 Task: Create a rule from the Routing list, Task moved to a section -> Set Priority in the project BeyondPlan , set the section as To-Do and set the priority of the task as  High
Action: Mouse moved to (478, 370)
Screenshot: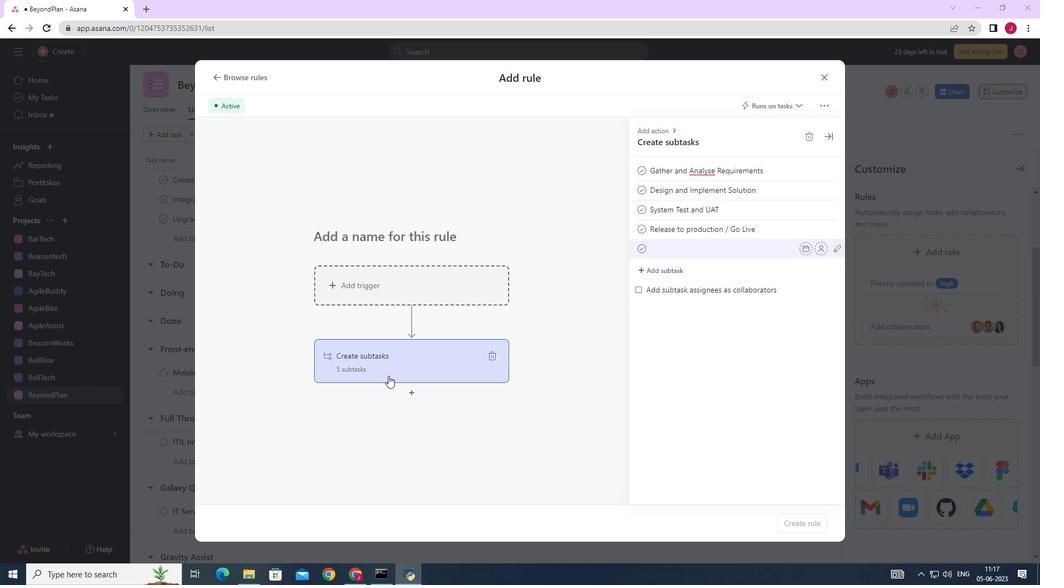 
Action: Mouse scrolled (478, 369) with delta (0, 0)
Screenshot: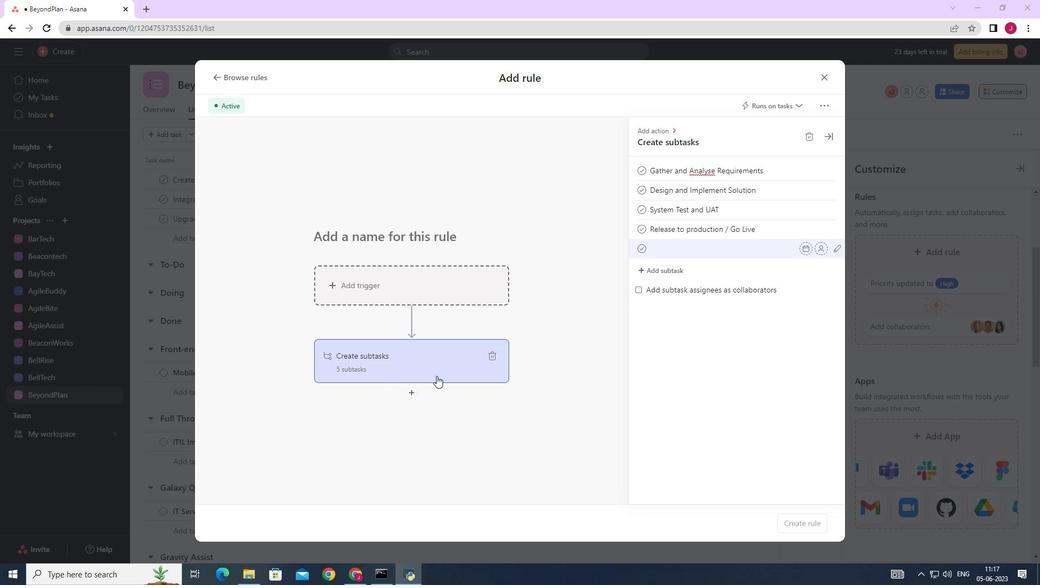 
Action: Mouse scrolled (478, 369) with delta (0, 0)
Screenshot: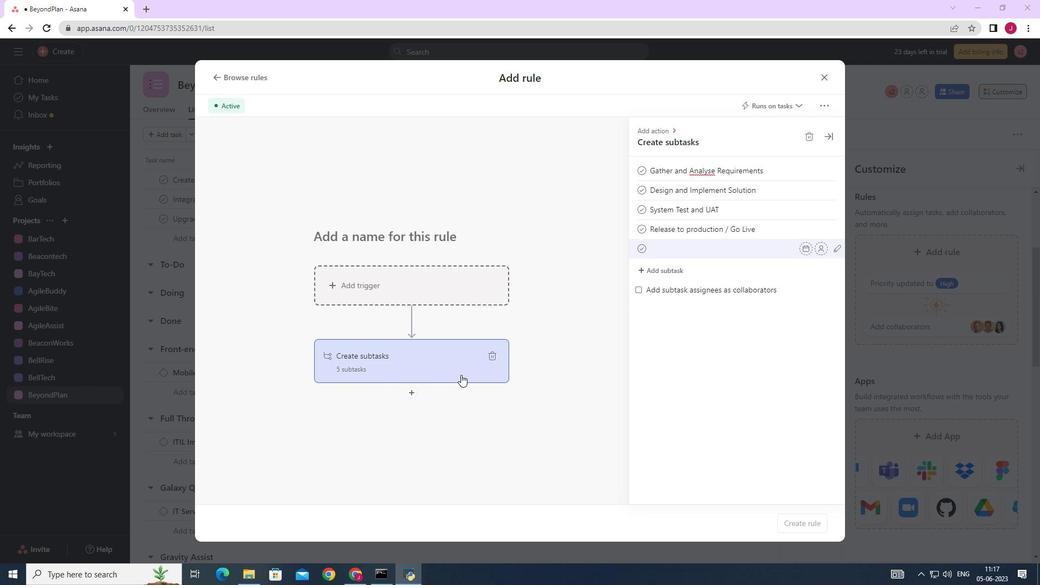 
Action: Mouse scrolled (478, 369) with delta (0, 0)
Screenshot: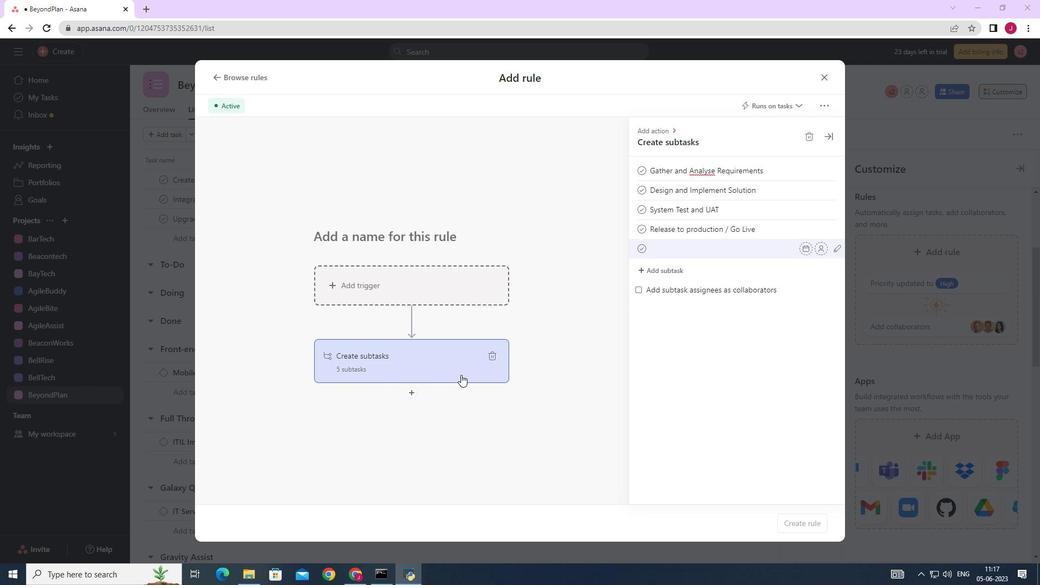 
Action: Mouse moved to (479, 370)
Screenshot: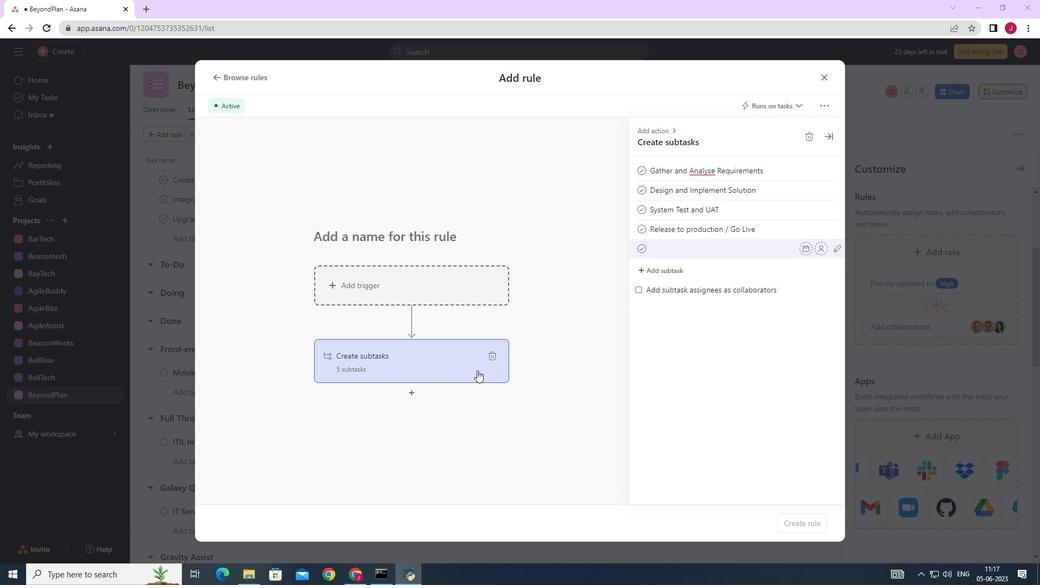 
Action: Mouse scrolled (479, 369) with delta (0, 0)
Screenshot: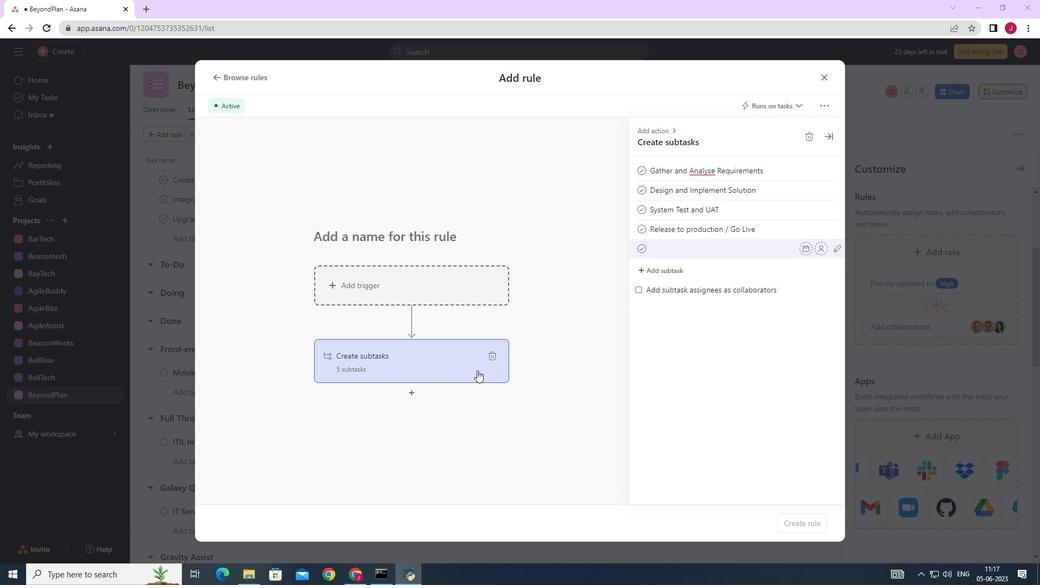 
Action: Mouse moved to (819, 79)
Screenshot: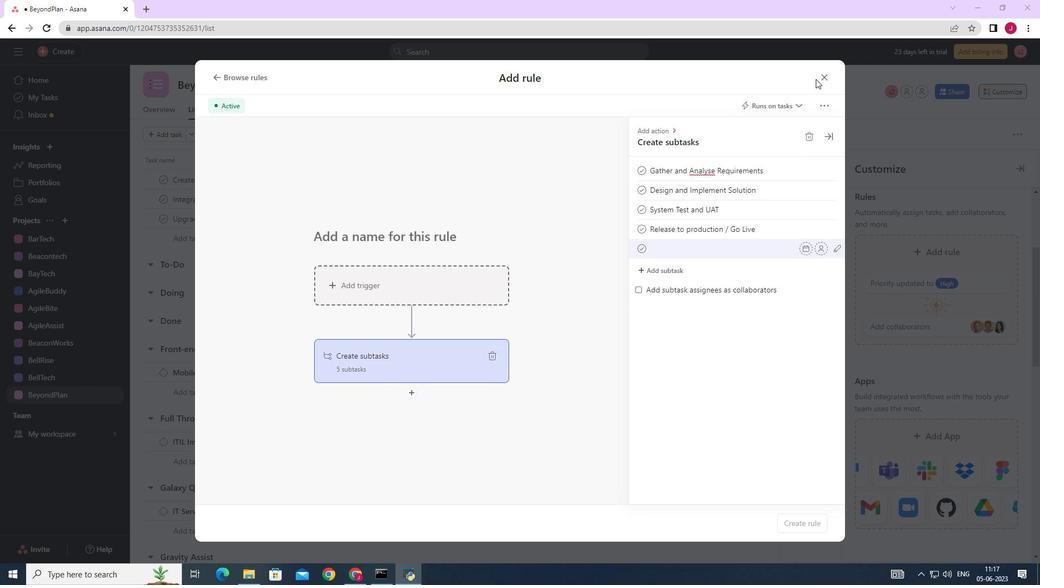 
Action: Mouse pressed left at (819, 79)
Screenshot: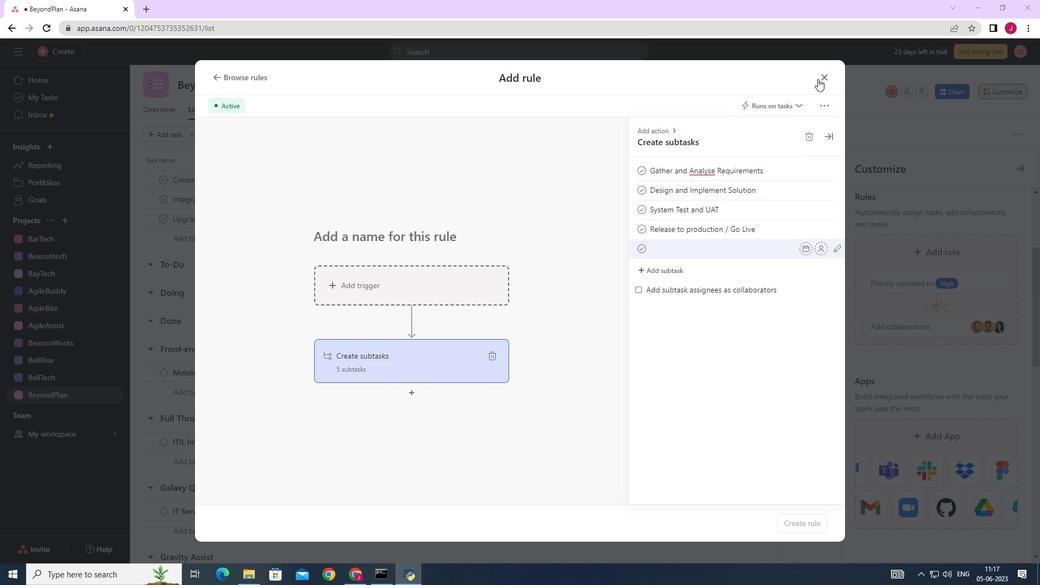 
Action: Mouse moved to (1023, 166)
Screenshot: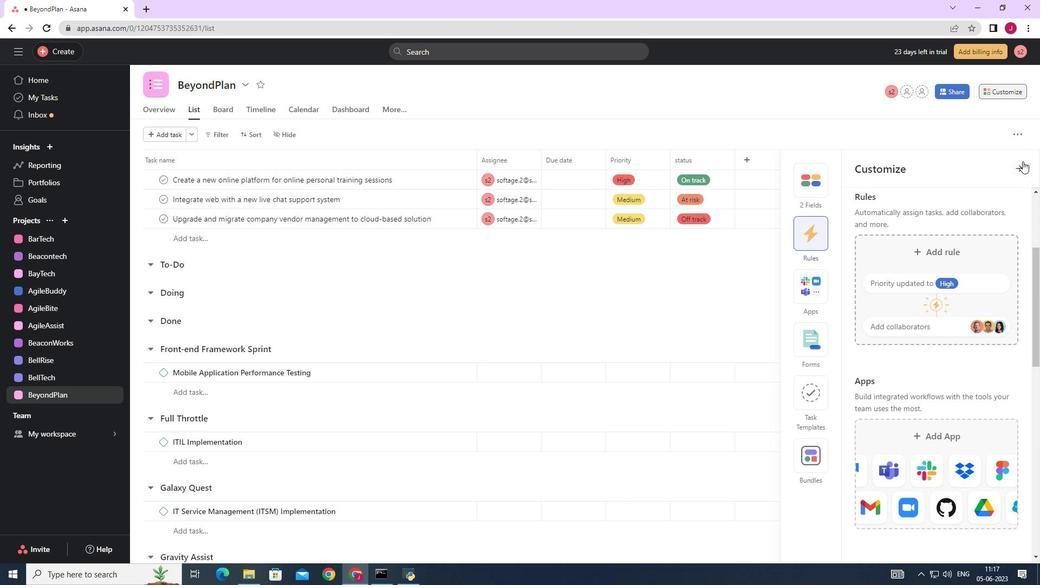 
Action: Mouse pressed left at (1023, 166)
Screenshot: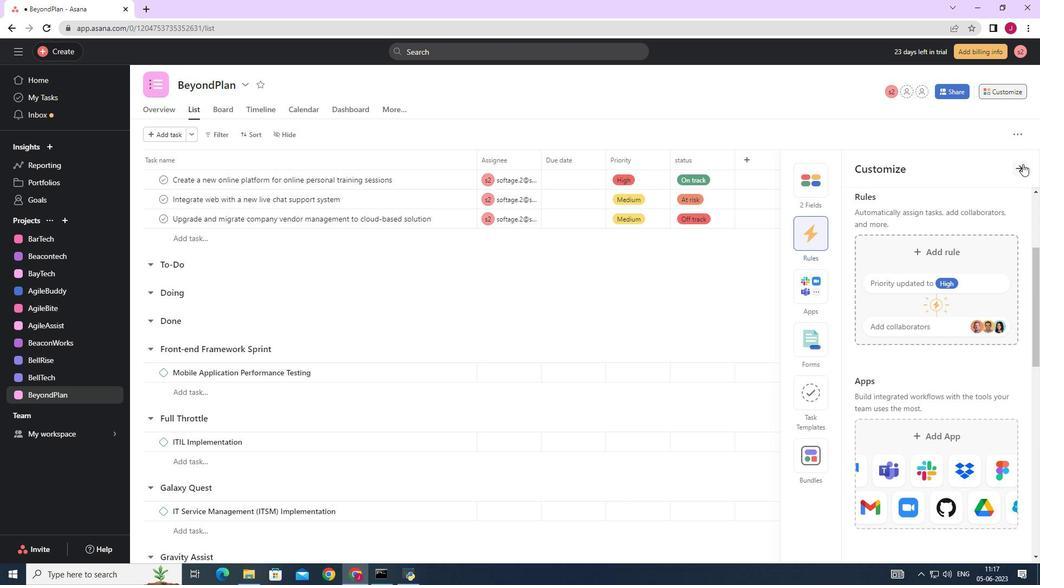 
Action: Mouse moved to (1011, 91)
Screenshot: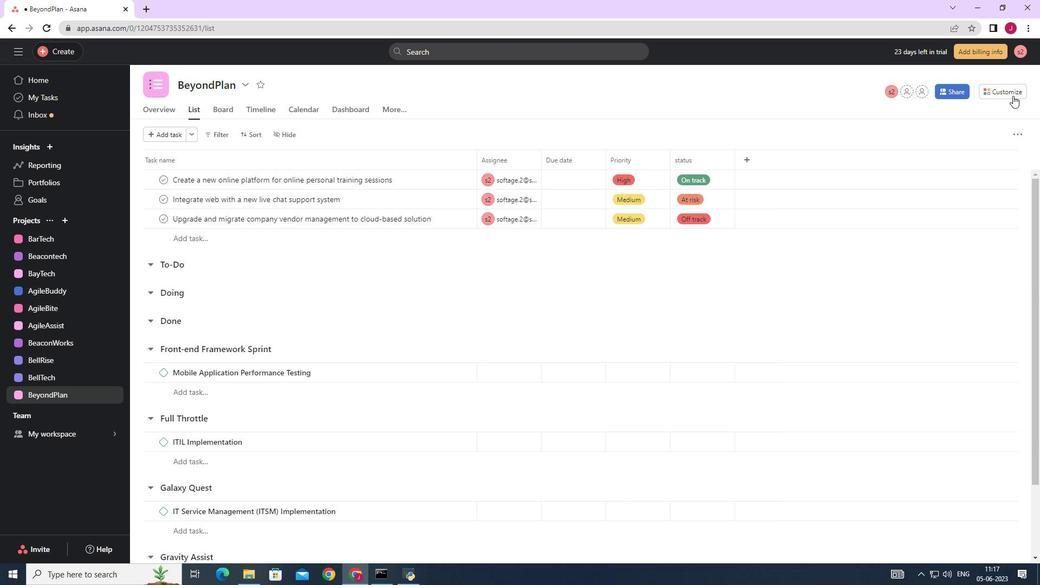 
Action: Mouse pressed left at (1011, 91)
Screenshot: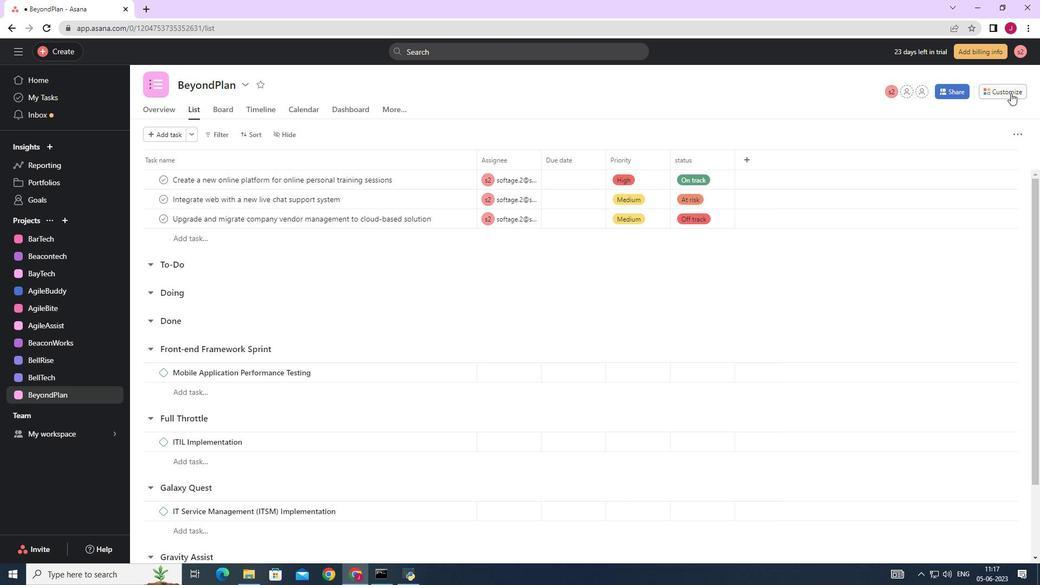
Action: Mouse moved to (824, 243)
Screenshot: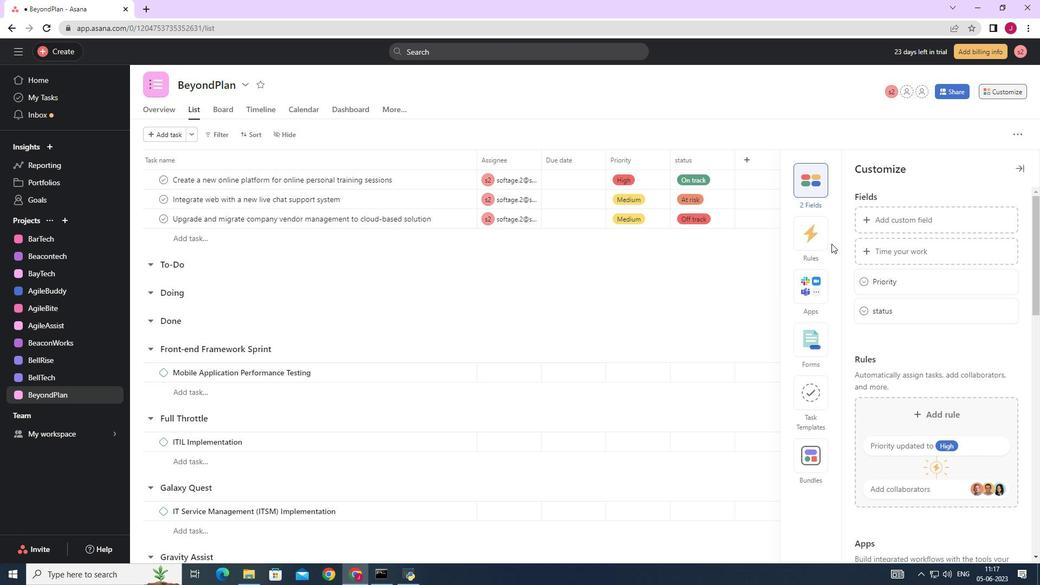
Action: Mouse pressed left at (824, 243)
Screenshot: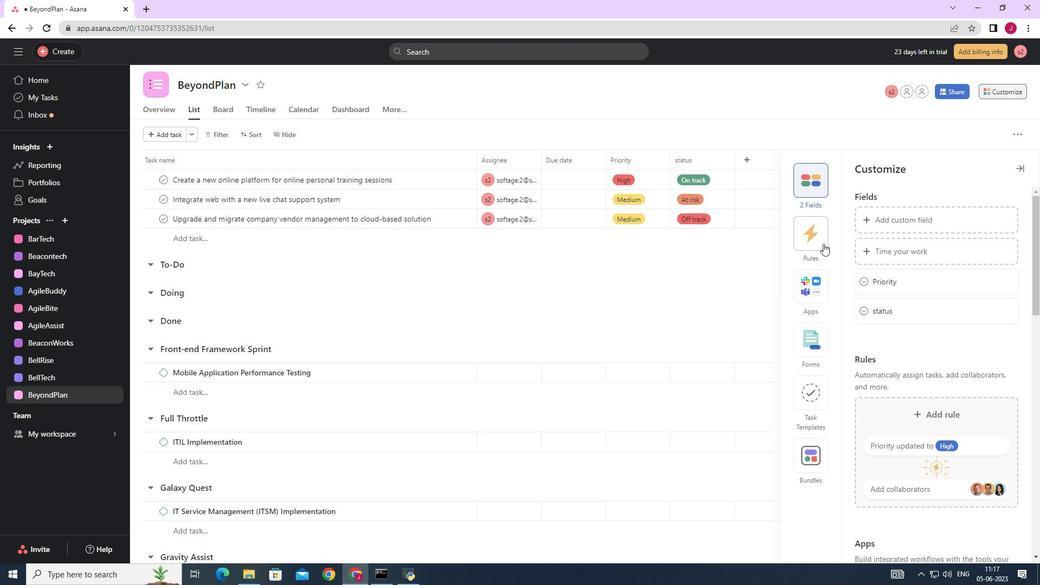 
Action: Mouse moved to (927, 253)
Screenshot: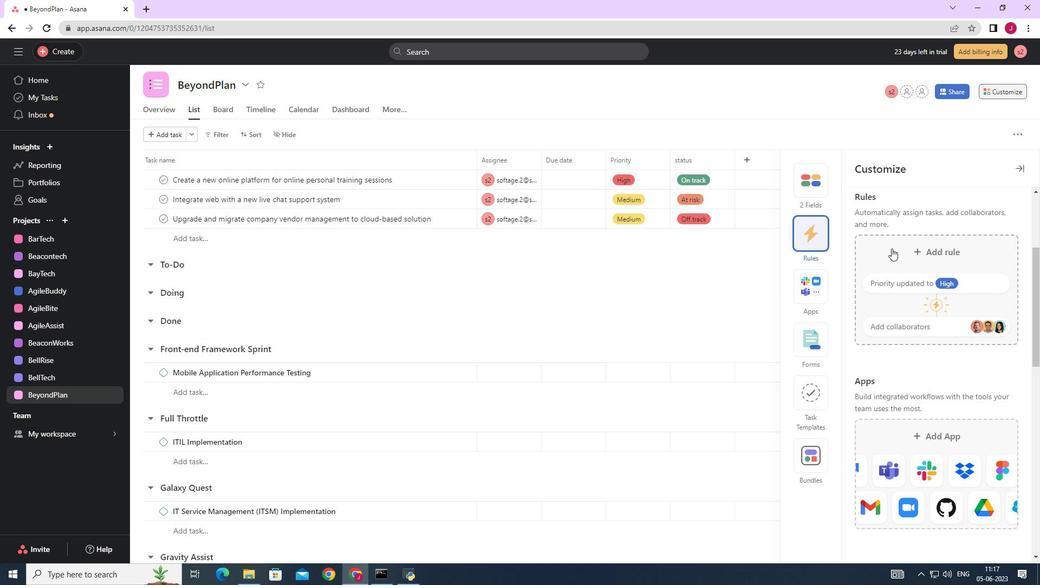 
Action: Mouse pressed left at (927, 253)
Screenshot: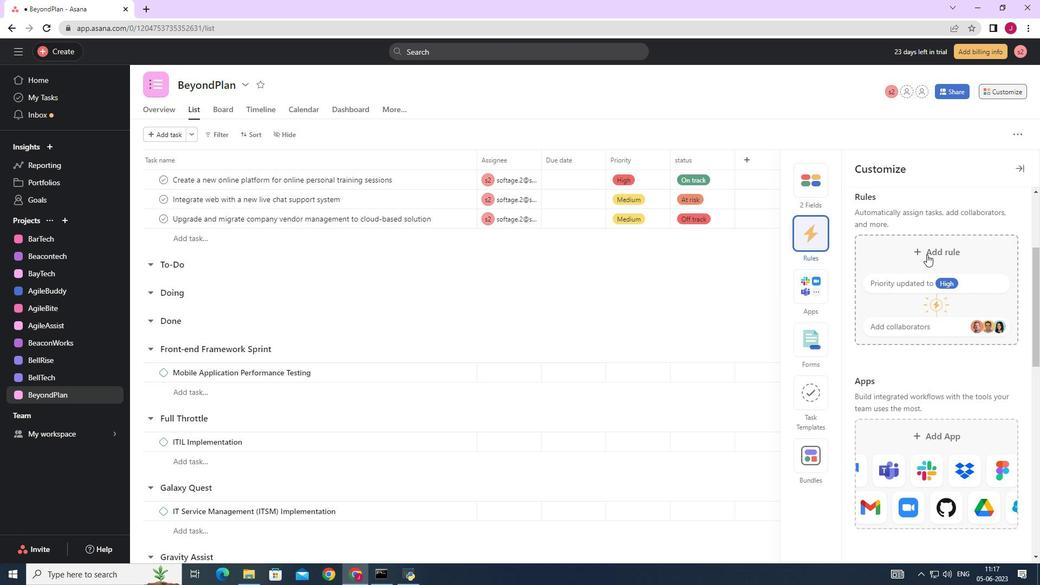 
Action: Mouse moved to (237, 145)
Screenshot: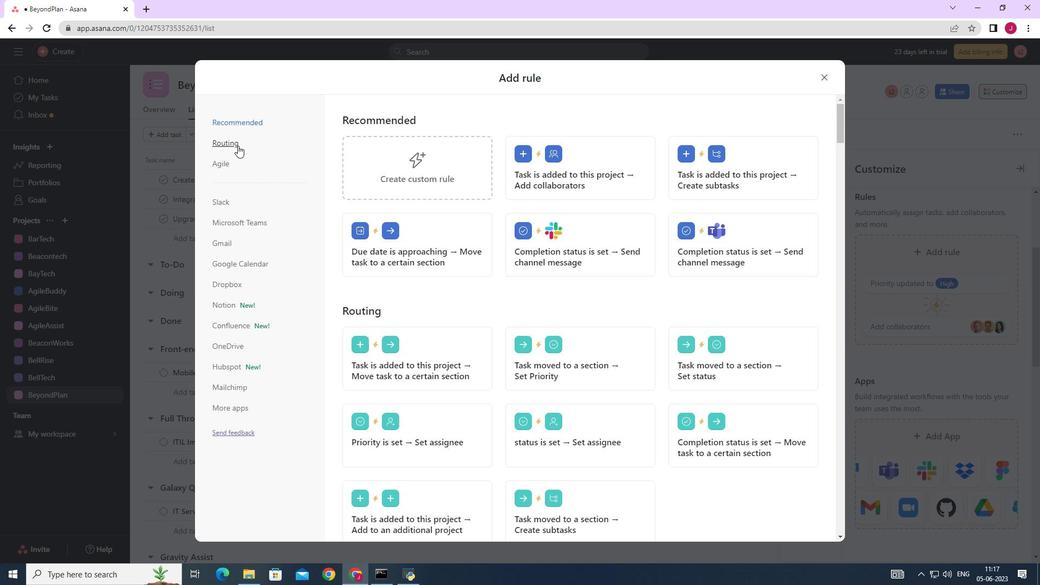 
Action: Mouse pressed left at (237, 145)
Screenshot: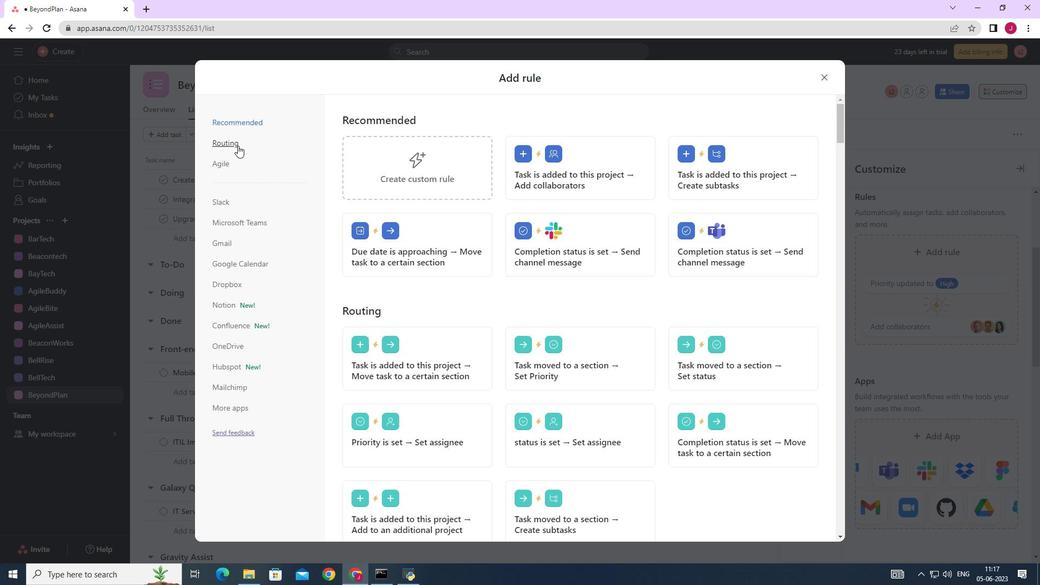 
Action: Mouse moved to (581, 172)
Screenshot: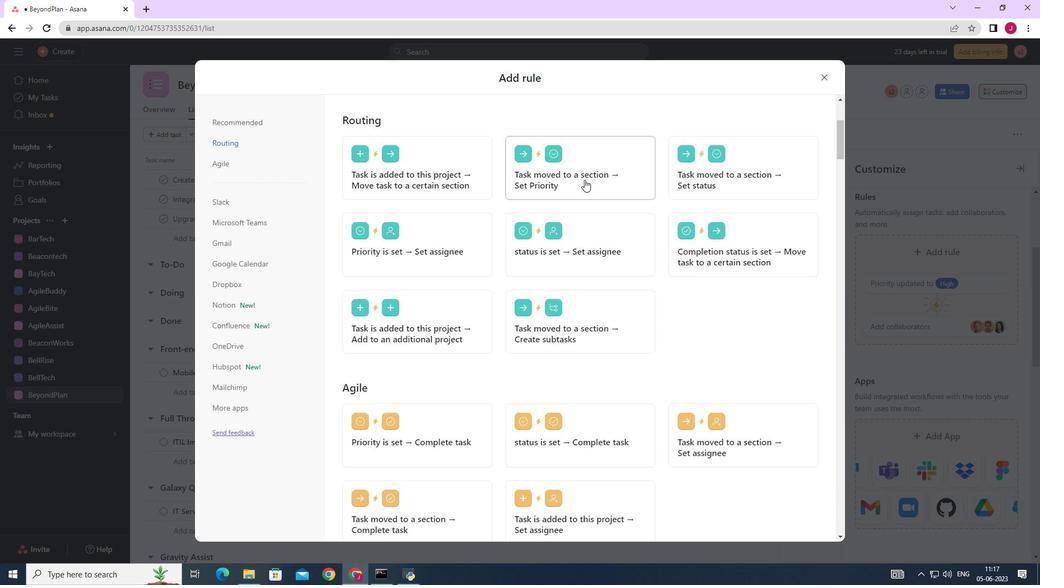 
Action: Mouse pressed left at (581, 172)
Screenshot: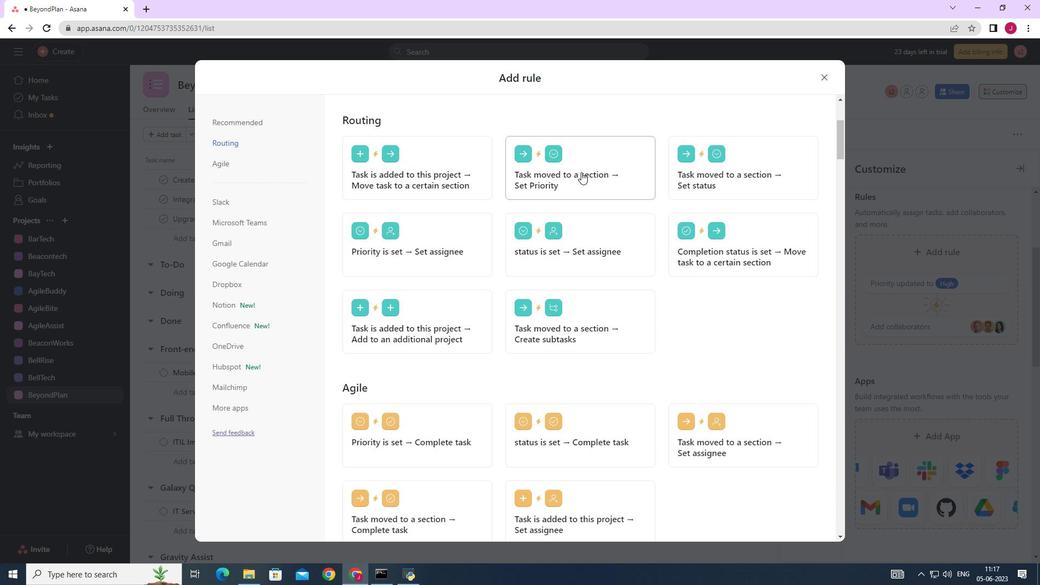 
Action: Mouse moved to (427, 288)
Screenshot: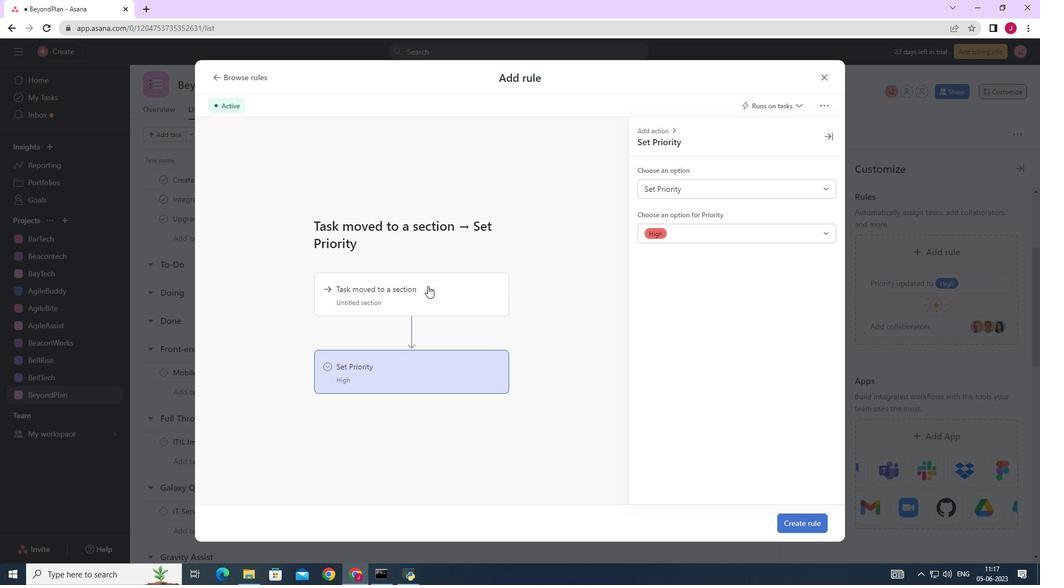 
Action: Mouse pressed left at (427, 288)
Screenshot: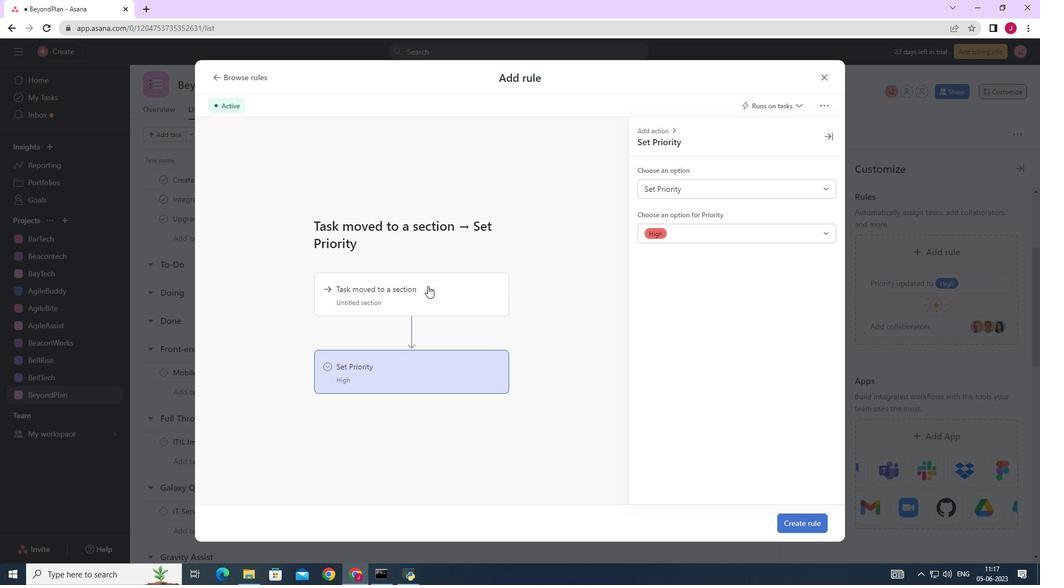 
Action: Mouse moved to (658, 190)
Screenshot: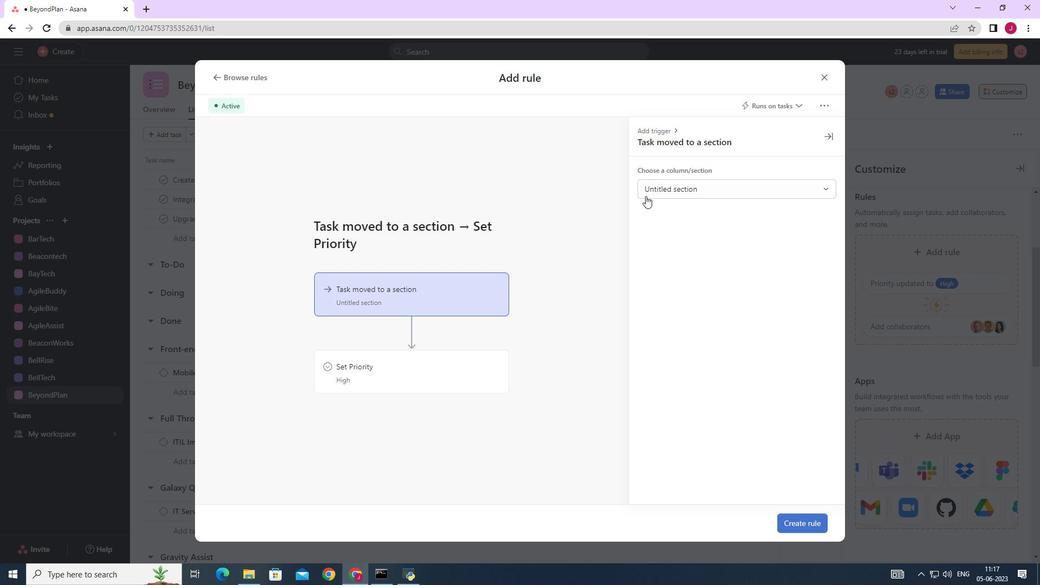
Action: Mouse pressed left at (658, 190)
Screenshot: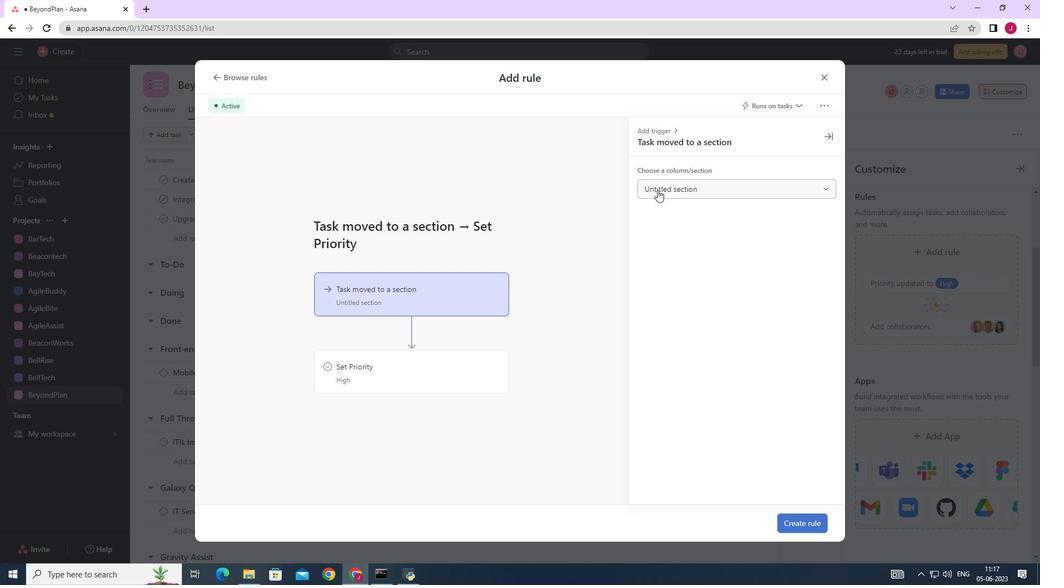 
Action: Mouse moved to (677, 235)
Screenshot: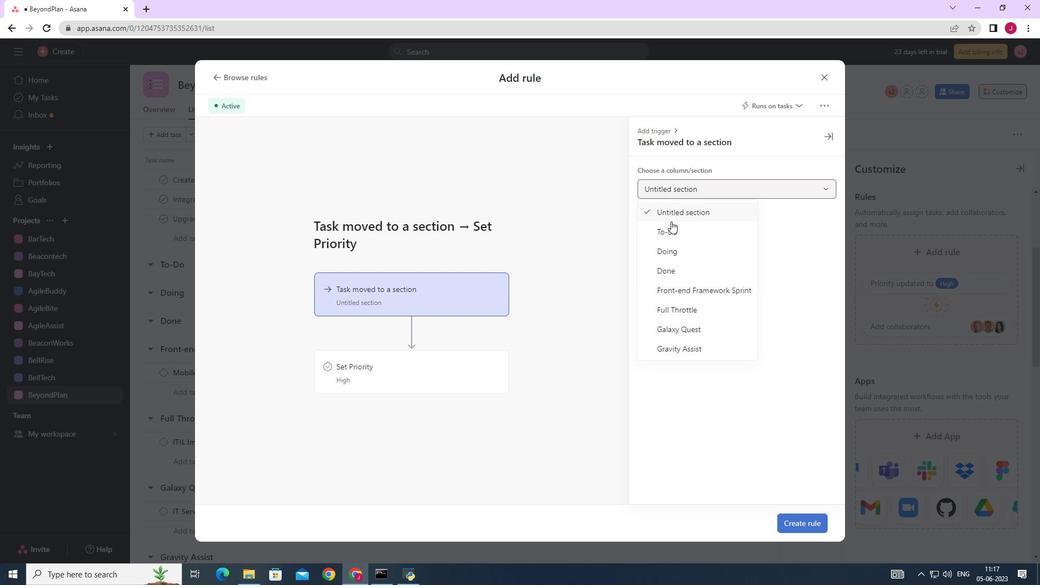 
Action: Mouse pressed left at (677, 235)
Screenshot: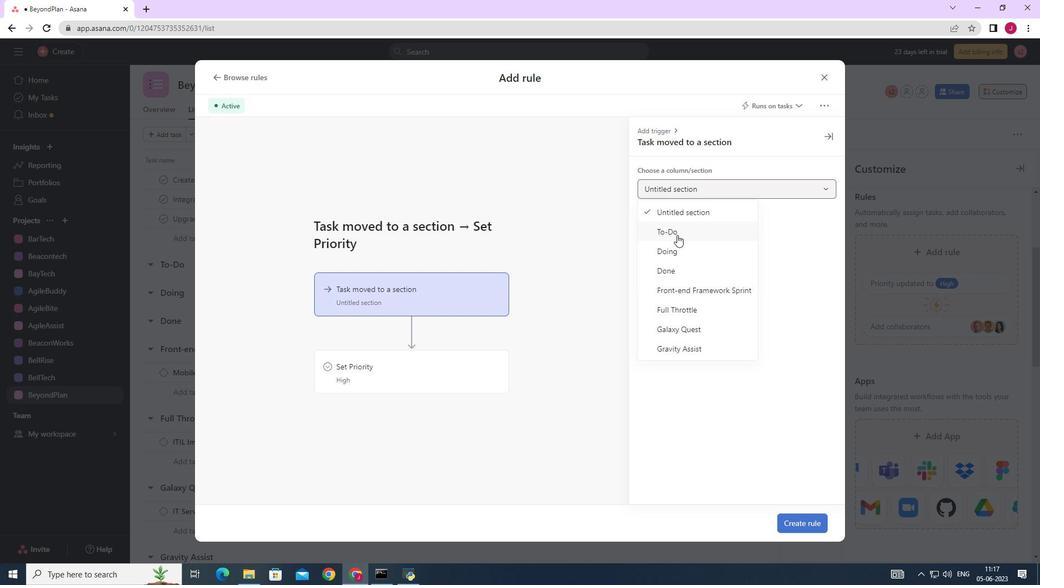 
Action: Mouse moved to (416, 363)
Screenshot: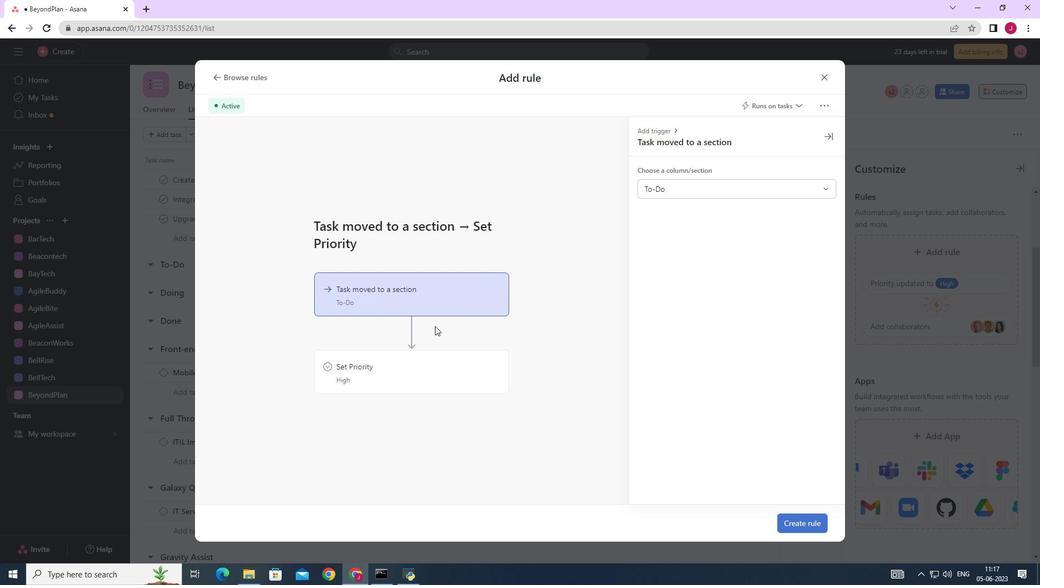 
Action: Mouse pressed left at (416, 363)
Screenshot: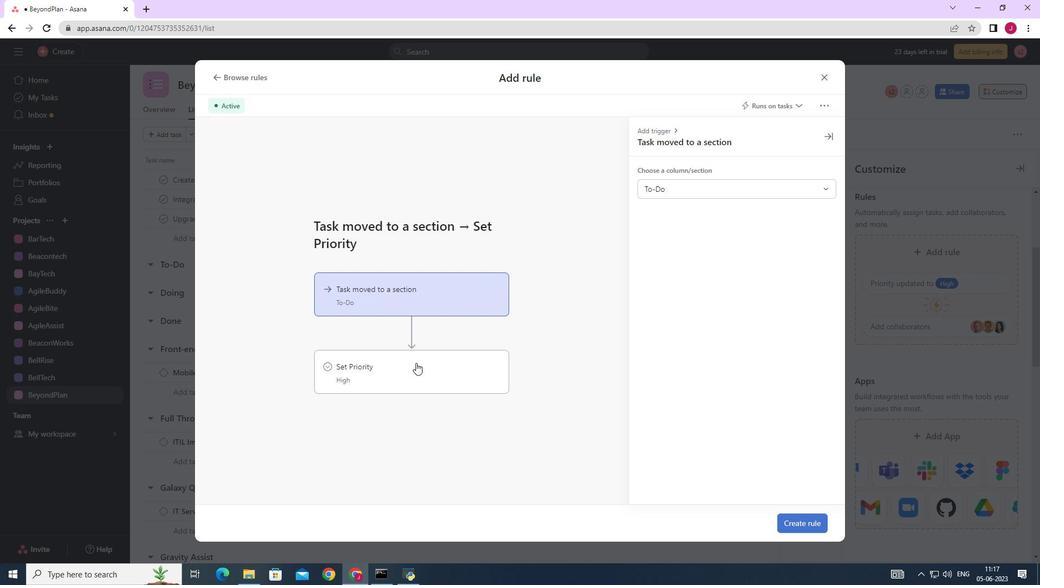 
Action: Mouse moved to (704, 190)
Screenshot: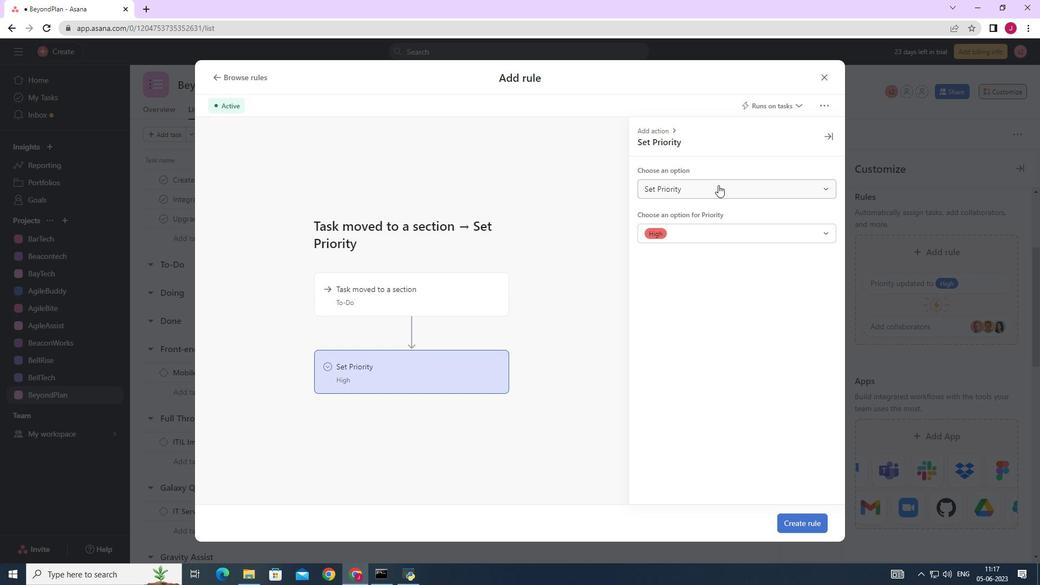 
Action: Mouse pressed left at (704, 190)
Screenshot: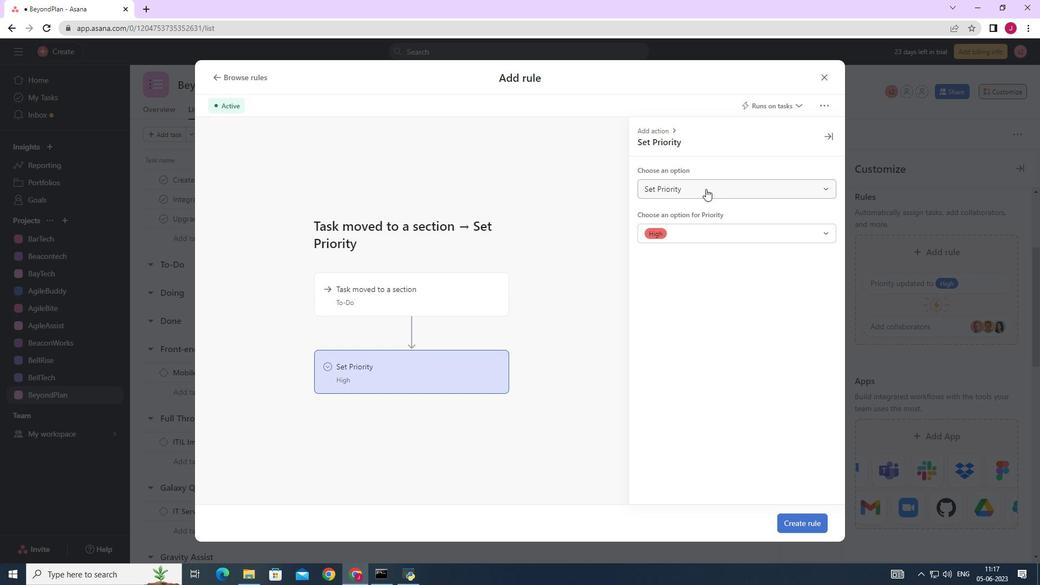 
Action: Mouse moved to (695, 214)
Screenshot: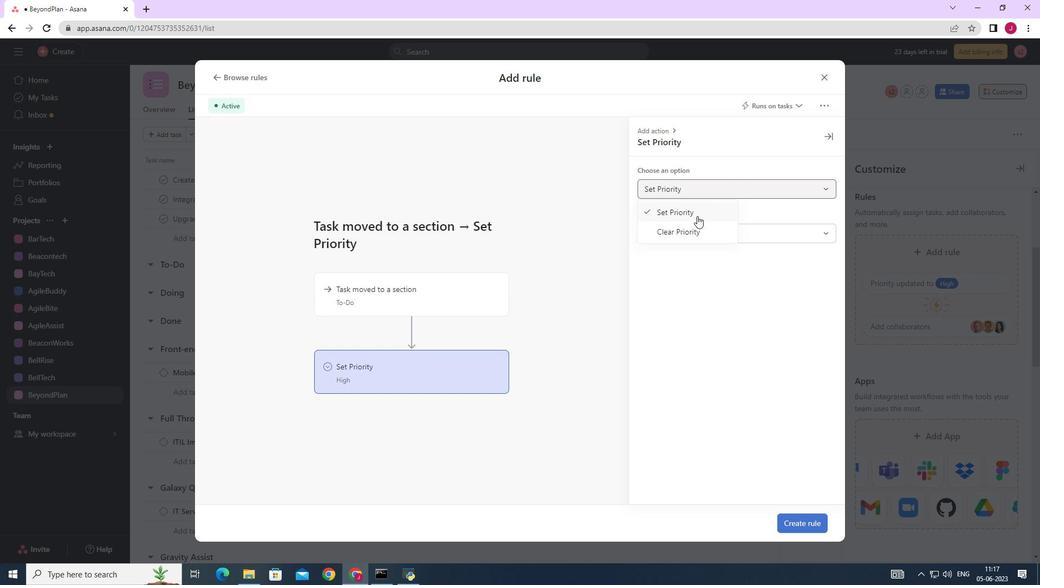 
Action: Mouse pressed left at (695, 214)
Screenshot: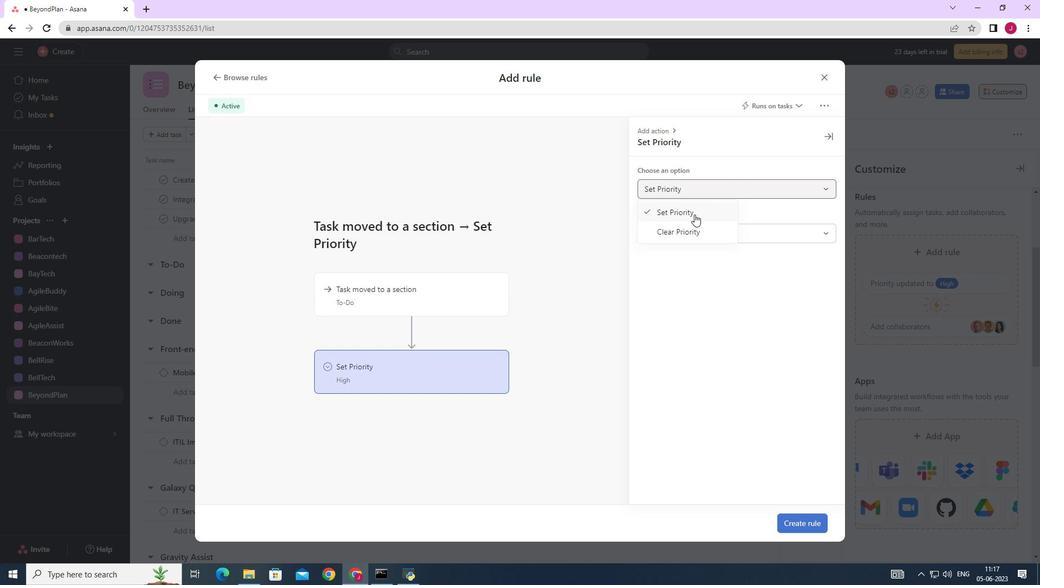 
Action: Mouse moved to (809, 522)
Screenshot: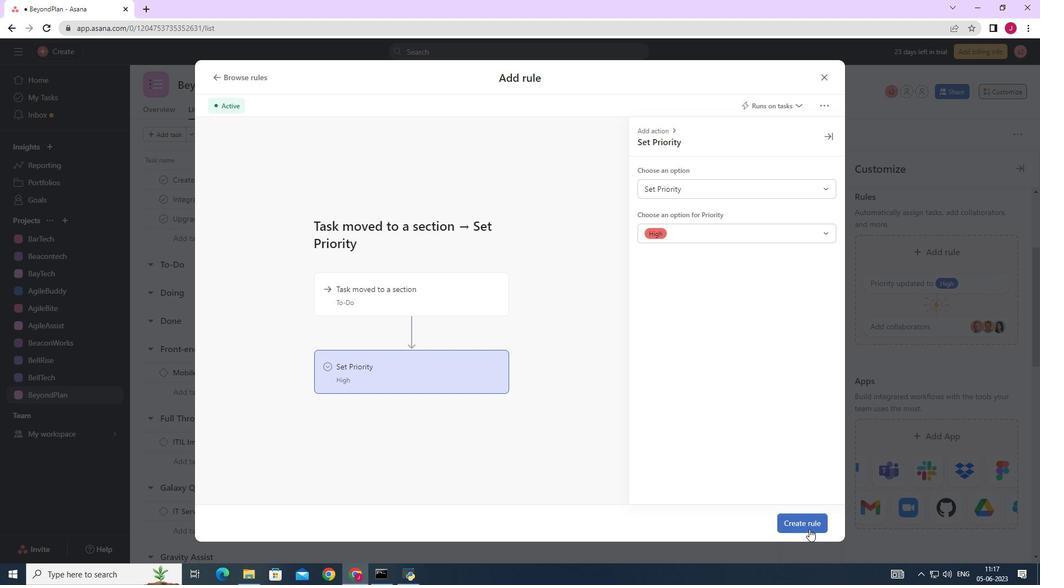 
Action: Mouse pressed left at (809, 522)
Screenshot: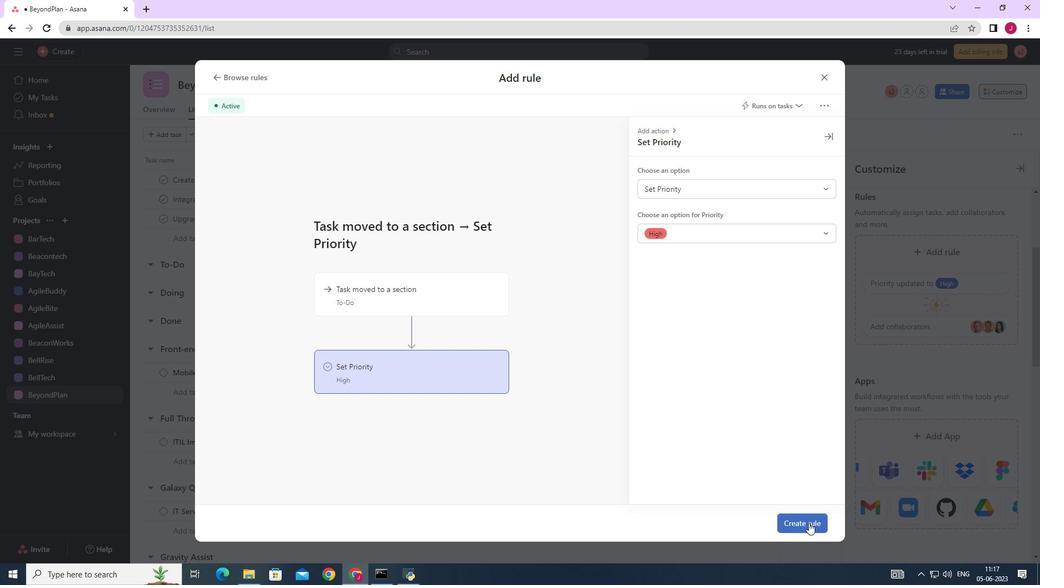 
Action: Mouse moved to (701, 371)
Screenshot: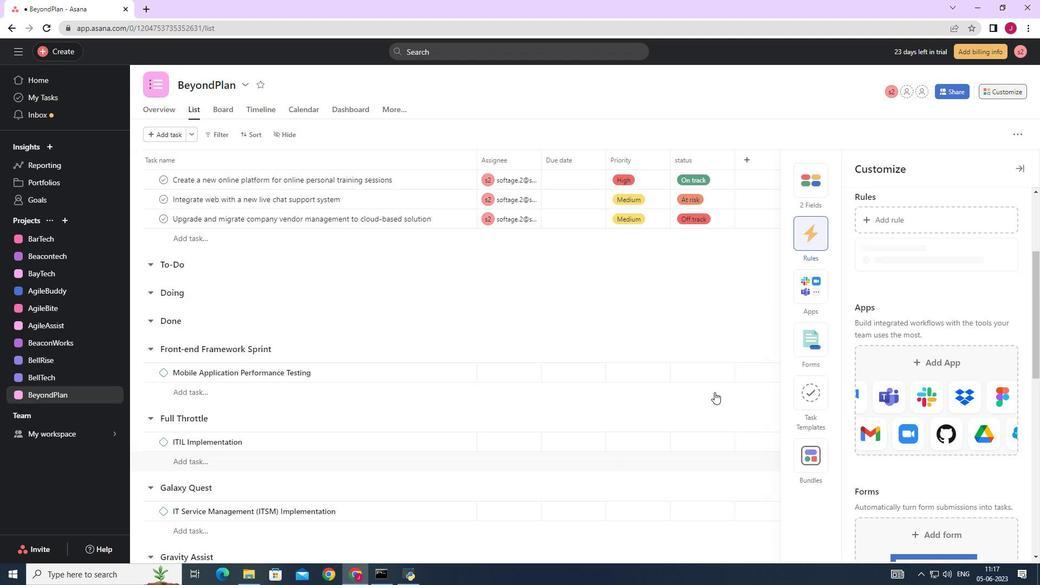 
